 Task: Select Bitcoin Software.
Action: Mouse moved to (339, 81)
Screenshot: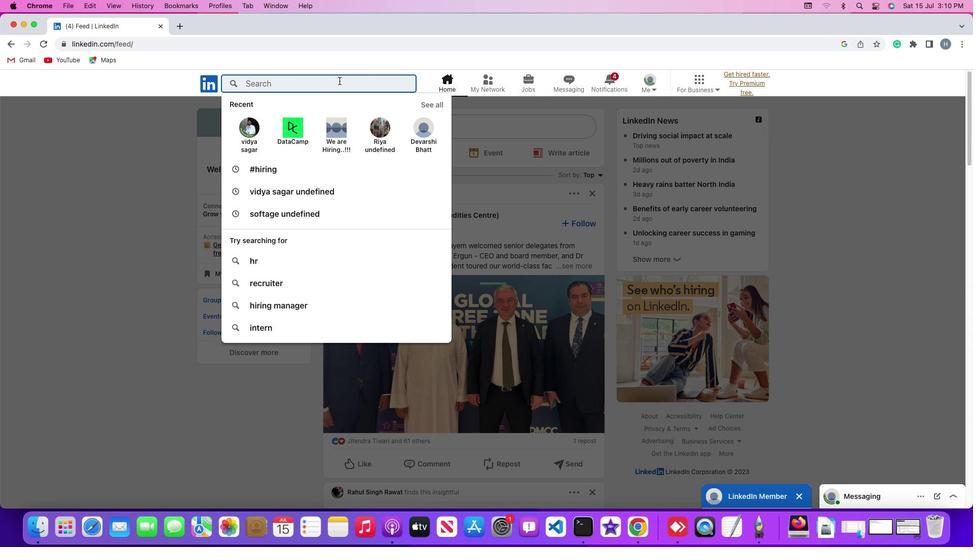 
Action: Mouse pressed left at (339, 81)
Screenshot: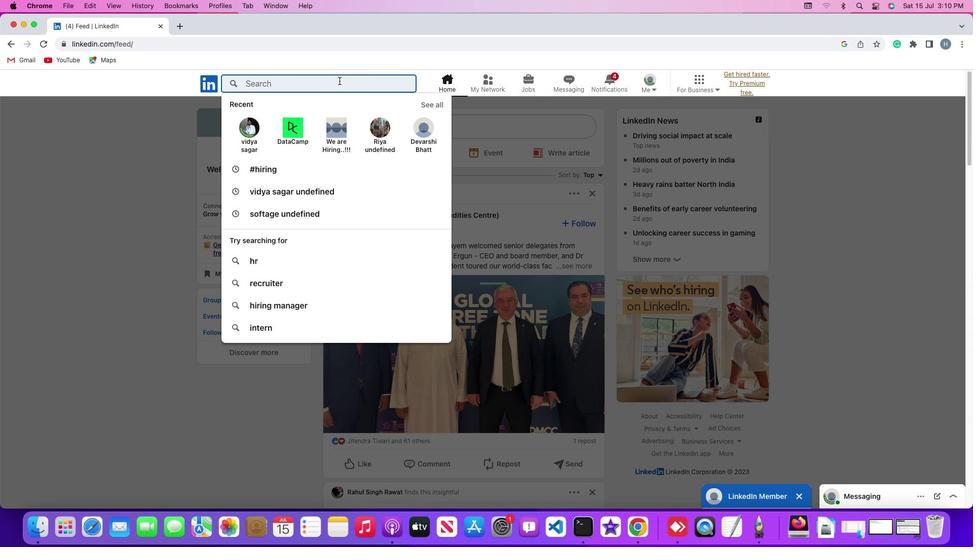 
Action: Mouse moved to (339, 80)
Screenshot: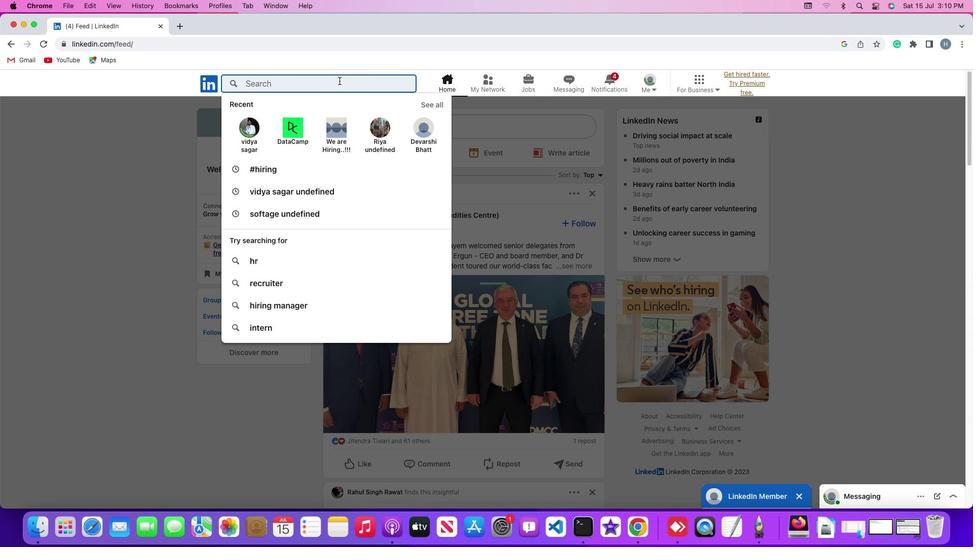 
Action: Mouse pressed left at (339, 80)
Screenshot: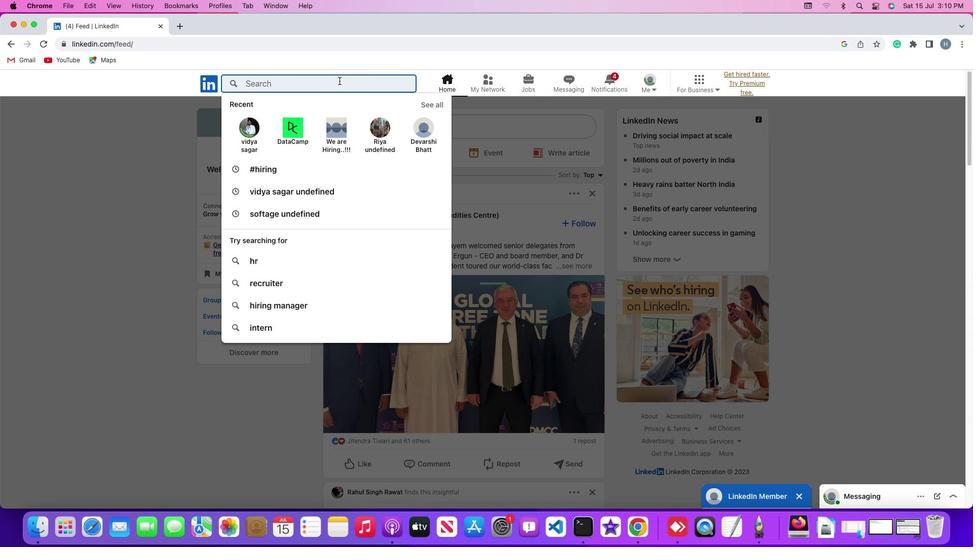 
Action: Key pressed Key.shift'#''h''i''r''i''n''g'Key.enter
Screenshot: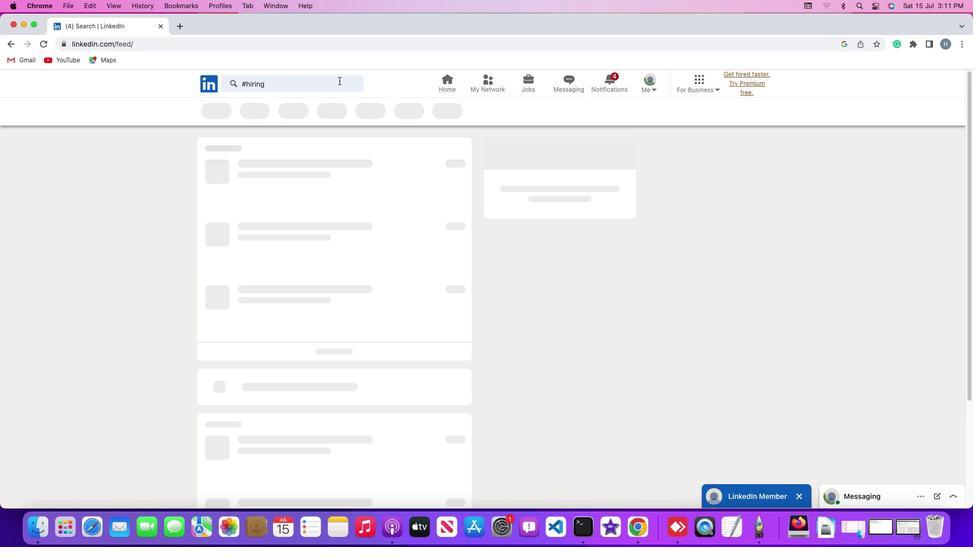 
Action: Mouse moved to (535, 109)
Screenshot: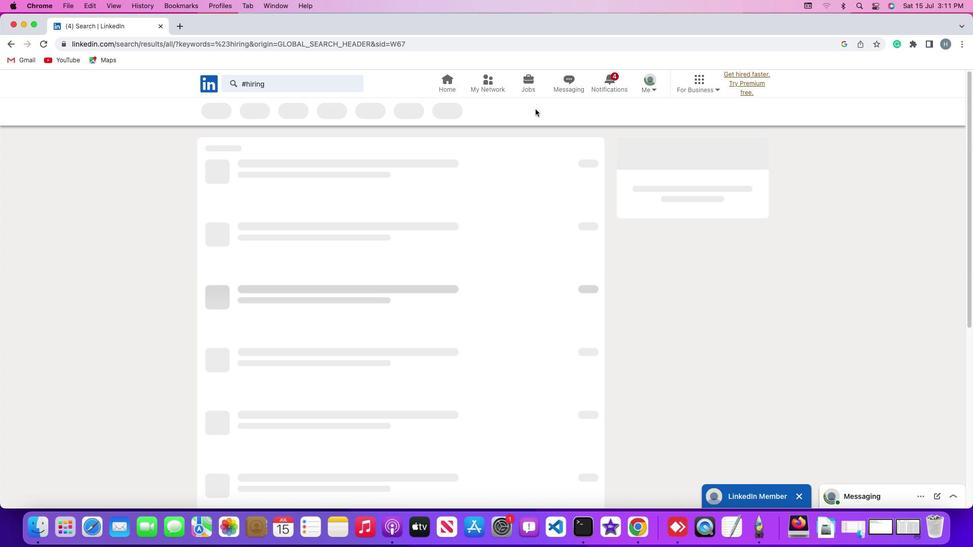 
Action: Mouse pressed left at (535, 109)
Screenshot: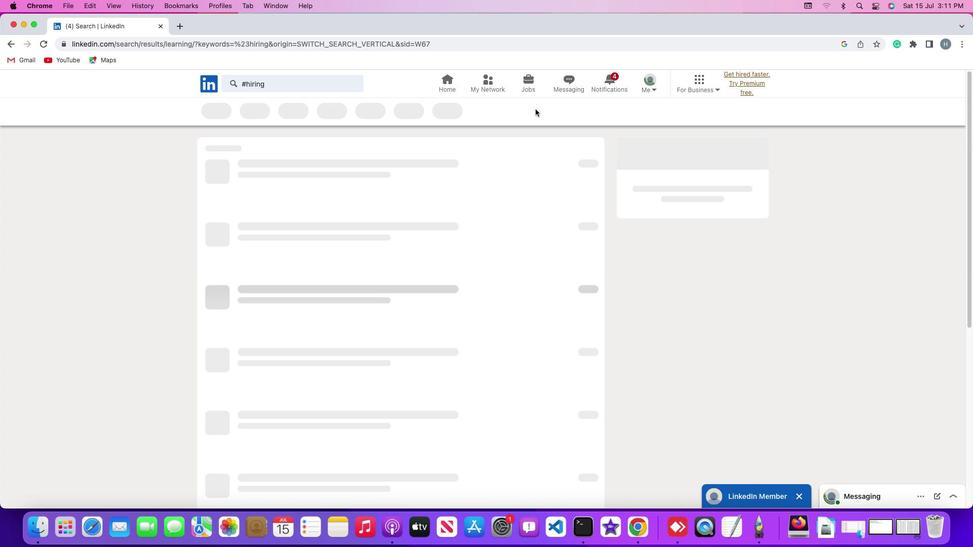 
Action: Mouse moved to (441, 111)
Screenshot: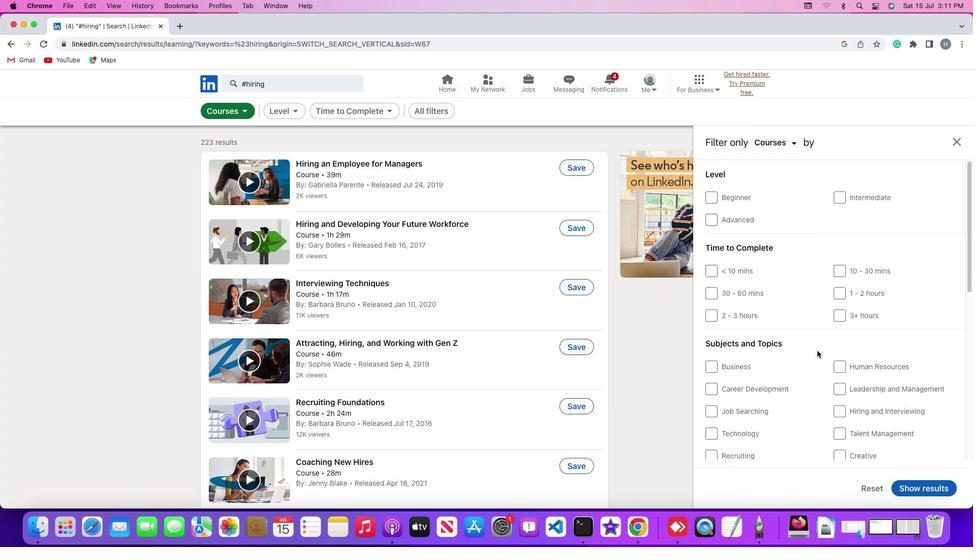 
Action: Mouse pressed left at (441, 111)
Screenshot: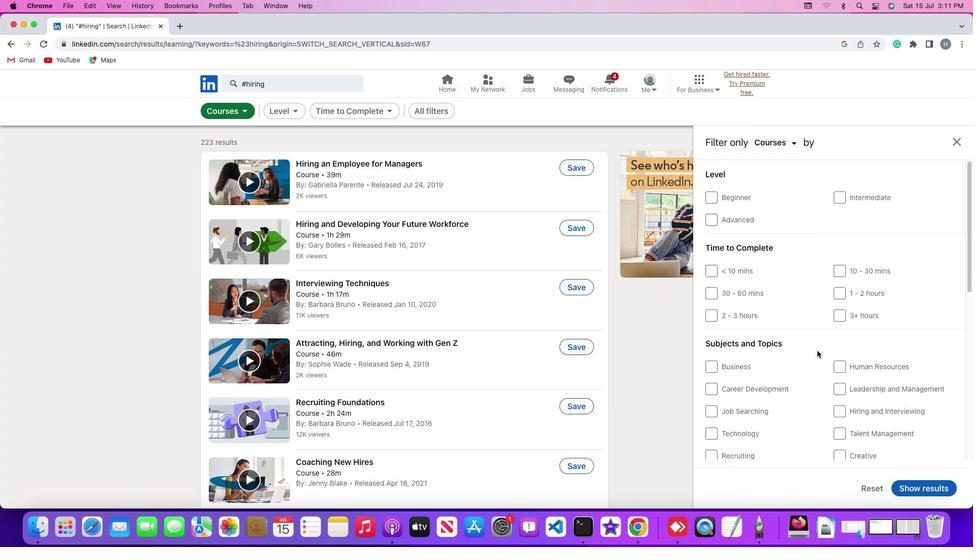 
Action: Mouse moved to (812, 352)
Screenshot: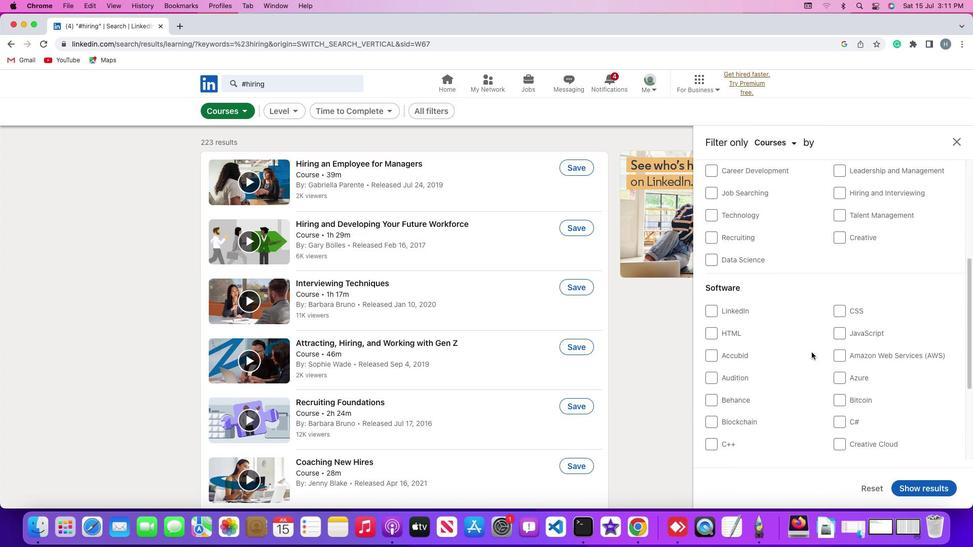 
Action: Mouse scrolled (812, 352) with delta (0, 0)
Screenshot: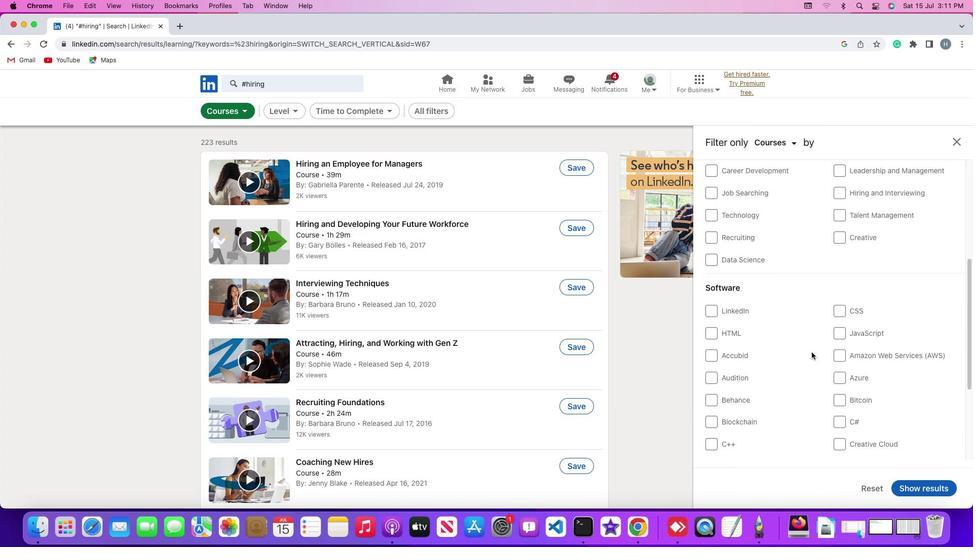 
Action: Mouse scrolled (812, 352) with delta (0, 0)
Screenshot: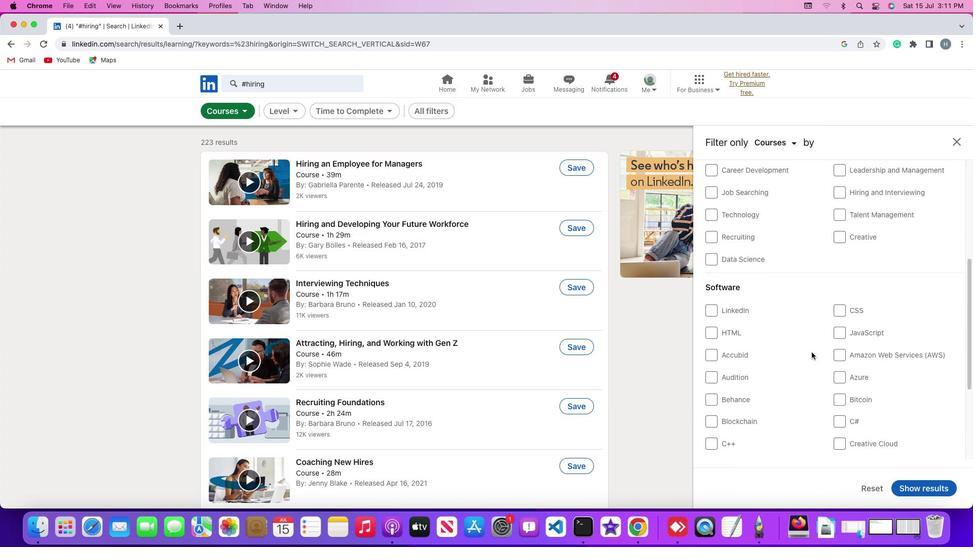 
Action: Mouse scrolled (812, 352) with delta (0, -1)
Screenshot: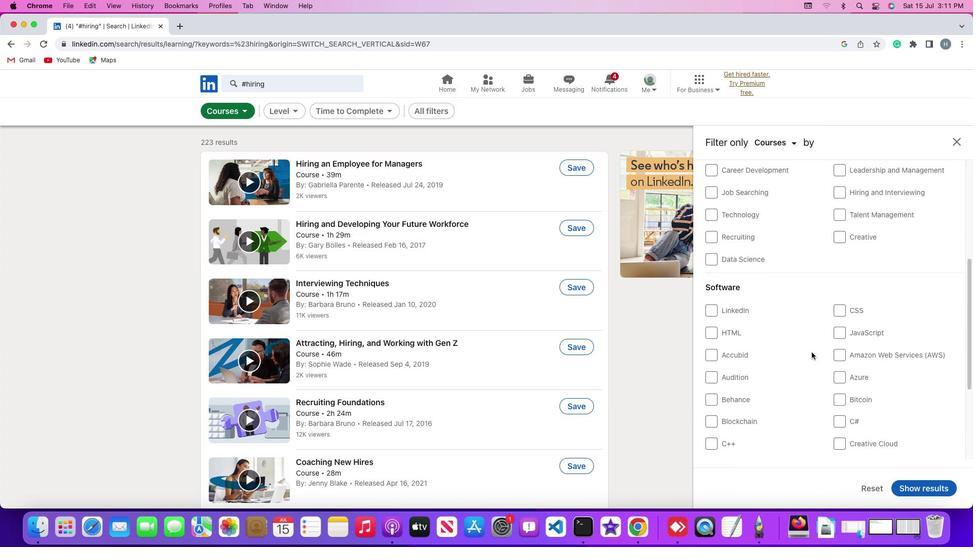 
Action: Mouse scrolled (812, 352) with delta (0, -2)
Screenshot: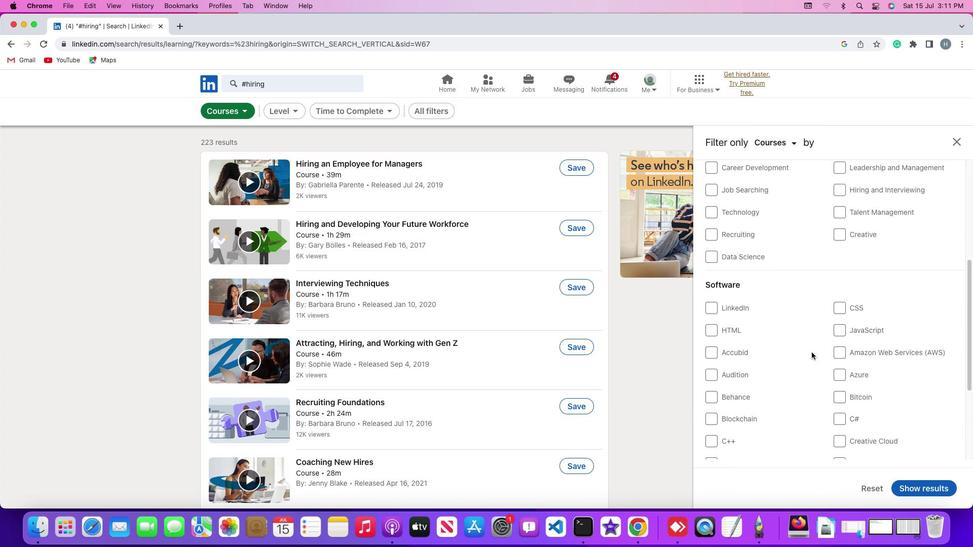 
Action: Mouse scrolled (812, 352) with delta (0, 0)
Screenshot: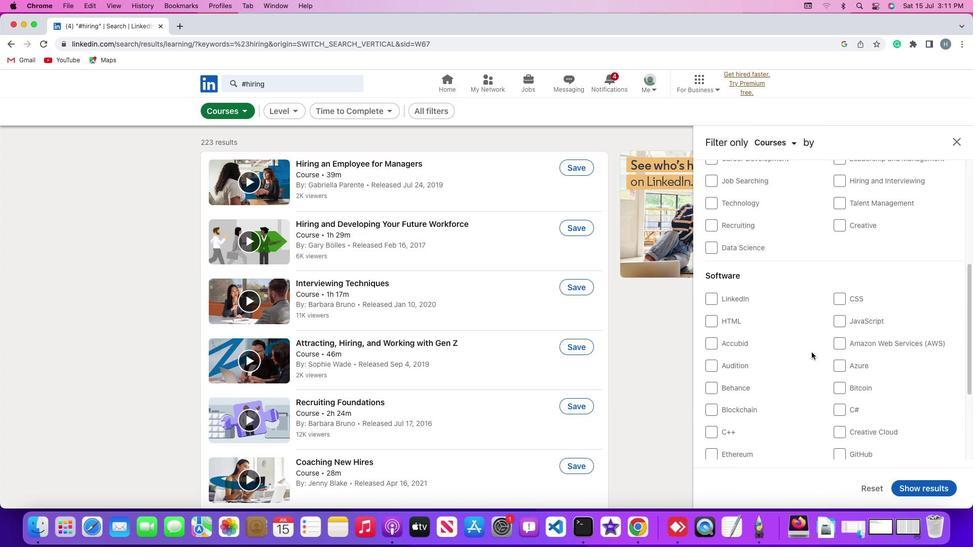 
Action: Mouse scrolled (812, 352) with delta (0, 0)
Screenshot: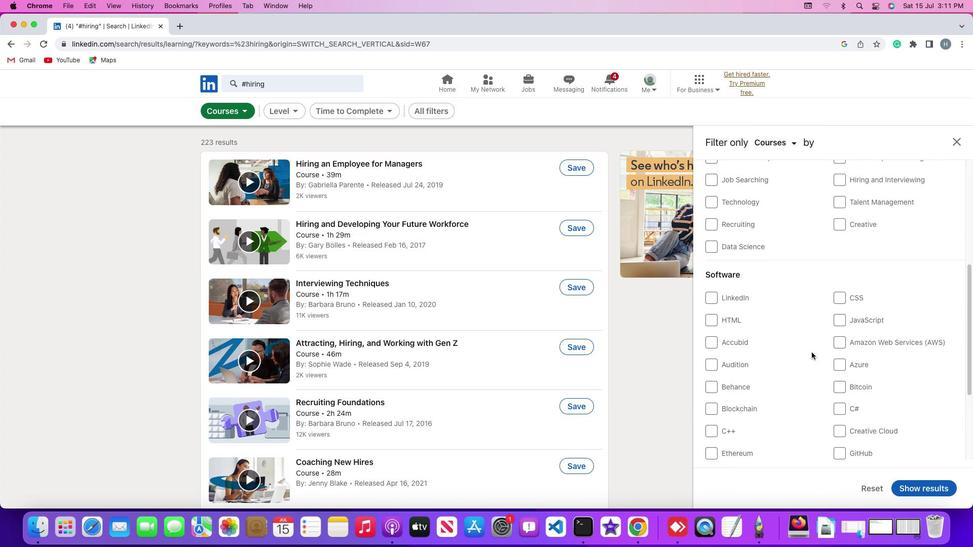 
Action: Mouse scrolled (812, 352) with delta (0, 0)
Screenshot: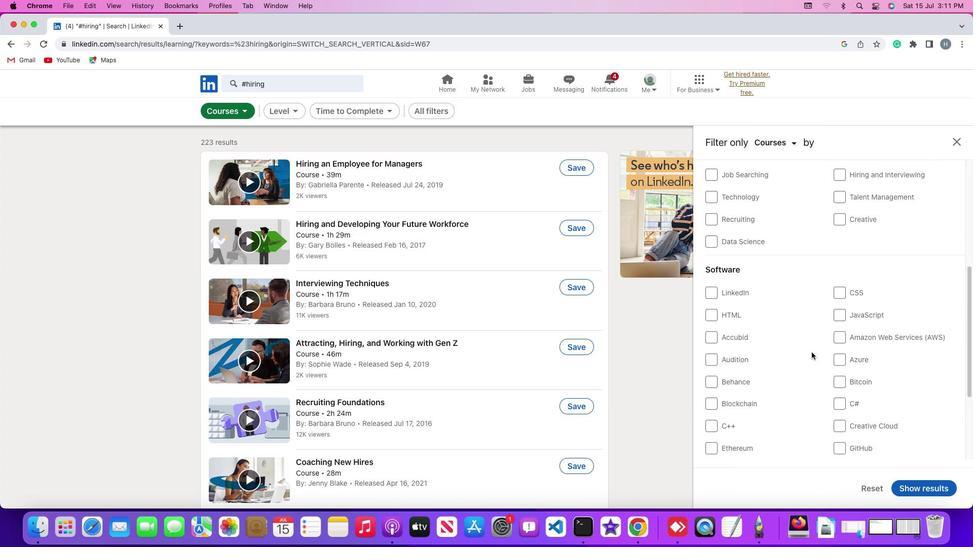 
Action: Mouse scrolled (812, 352) with delta (0, 0)
Screenshot: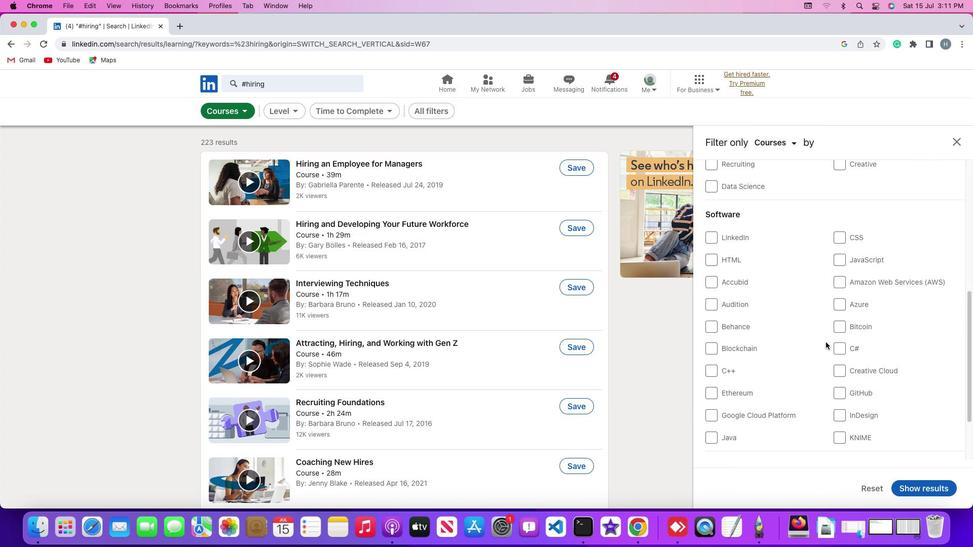 
Action: Mouse scrolled (812, 352) with delta (0, 0)
Screenshot: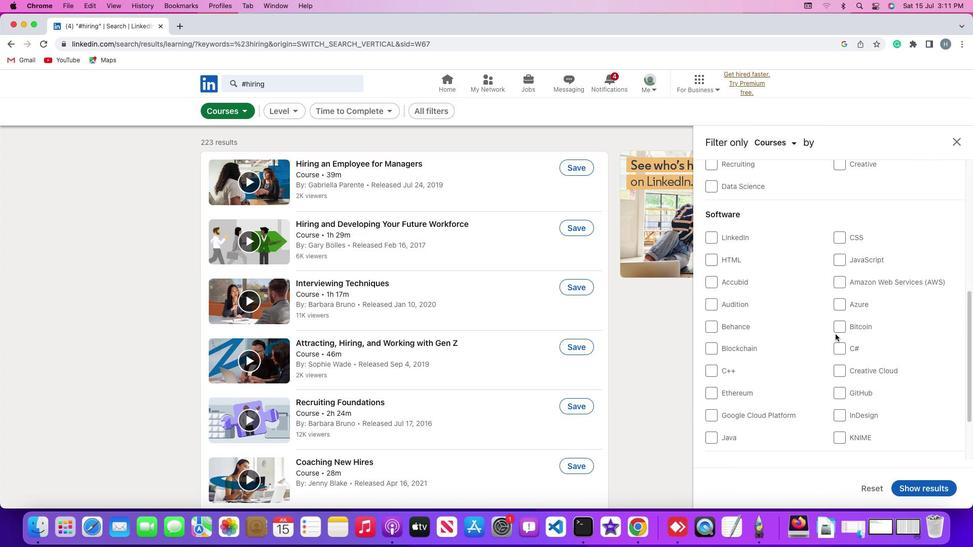 
Action: Mouse scrolled (812, 352) with delta (0, 0)
Screenshot: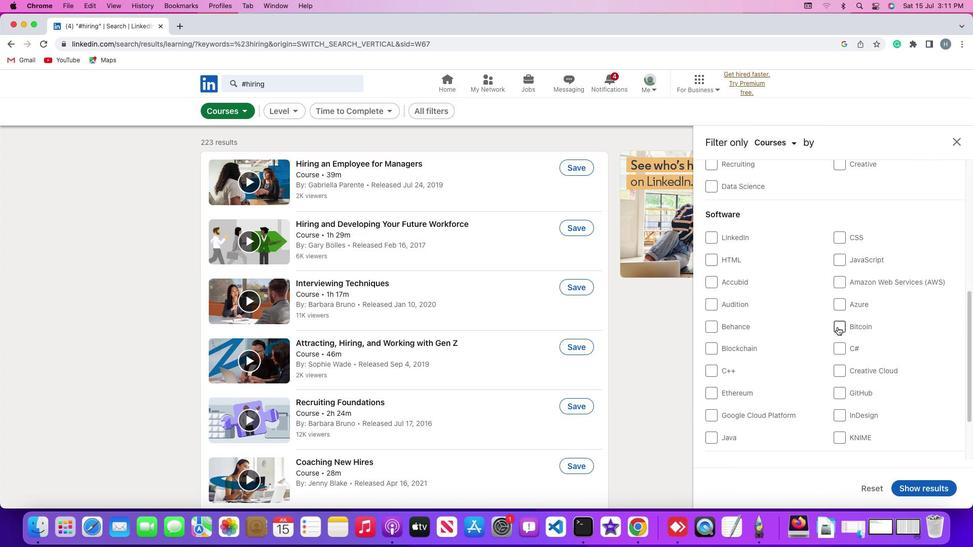 
Action: Mouse scrolled (812, 352) with delta (0, 0)
Screenshot: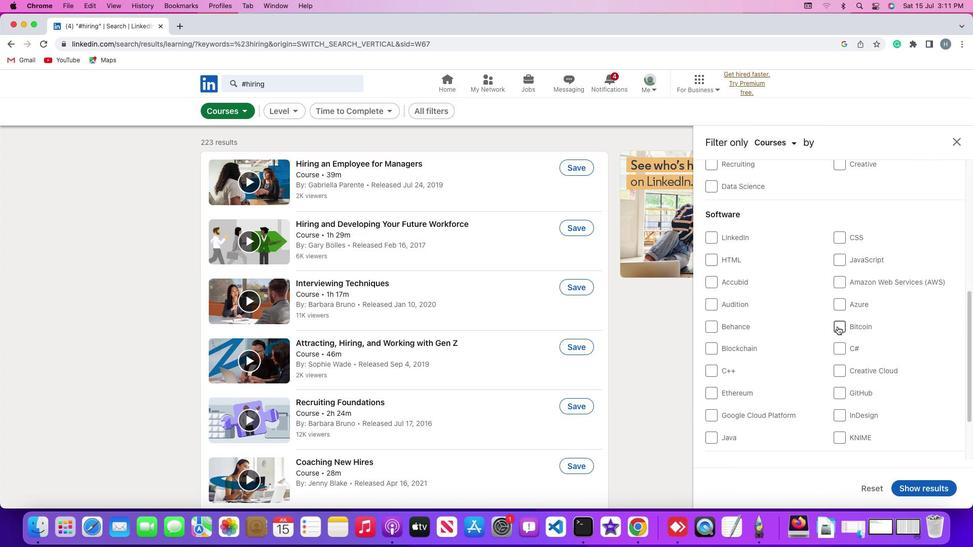 
Action: Mouse scrolled (812, 352) with delta (0, -1)
Screenshot: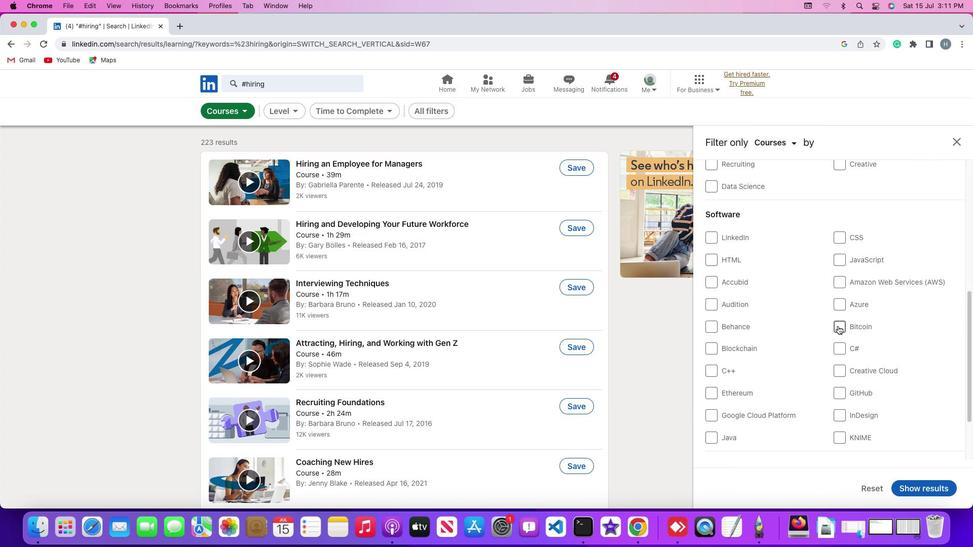
Action: Mouse moved to (838, 326)
Screenshot: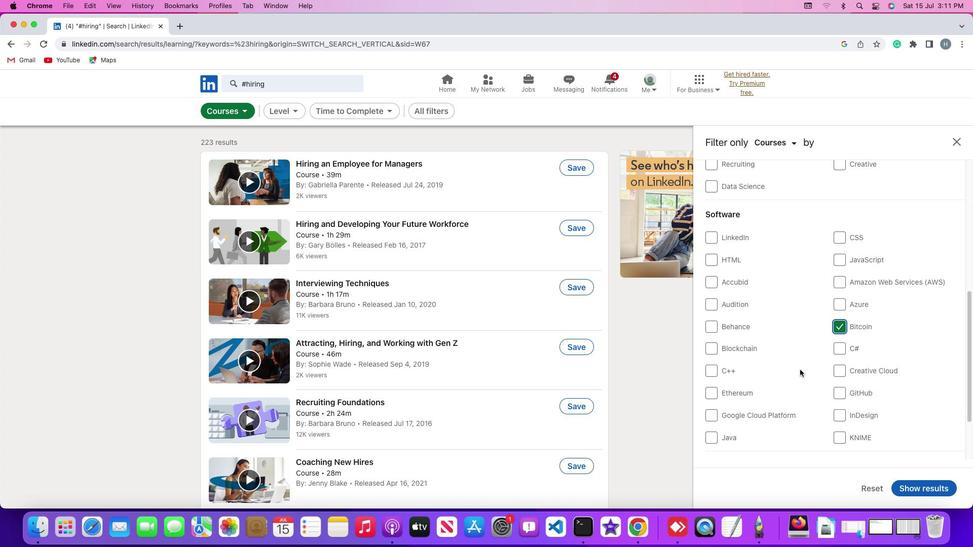 
Action: Mouse pressed left at (838, 326)
Screenshot: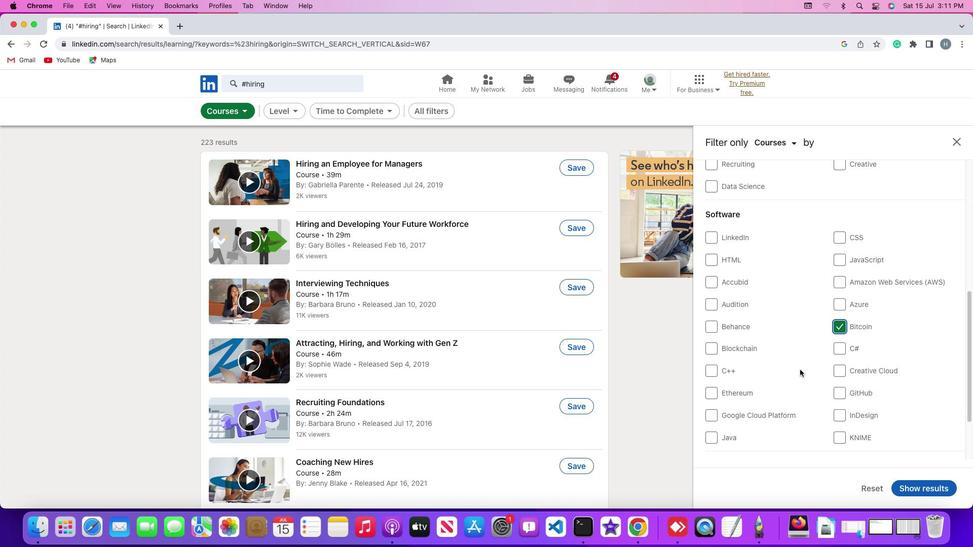 
Action: Mouse moved to (800, 369)
Screenshot: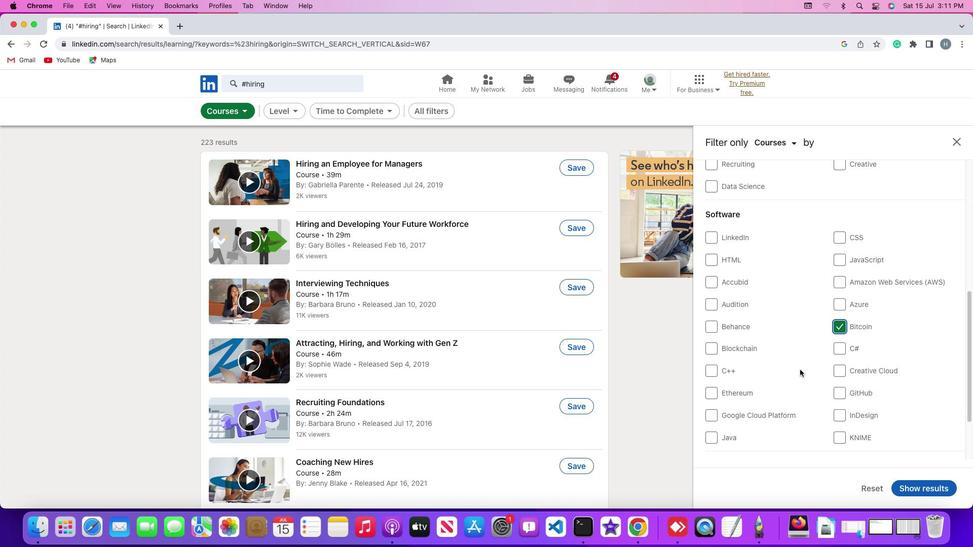 
